 Task: Open a blank google sheet and write heading  Financial WizardAdd Categories in a column and its values below  'Income, Income, Income, Expenses, Expenses, Expenses, Expenses, Expenses, Savings, Savings, Investments, Investments, Debt, Debt & Debt. 'Add Descriptions in next column and its values below  Salary, Freelance Work, Rental Income, Housing, Transportation, Groceries, Utilities, Entertainment, Emergency Fund, Retirement, Stocks, Mutual Funds, Credit Card 1, Credit Card 2 & Student Loan. Add Amount in next column and its values below  $5,000, $1,200, $500, $1,200, $300, $400, $200, $150, $500, $1,000, $500, $300, $200, $100 & $300. Save page Data Analysis Template Workbook
Action: Mouse moved to (262, 124)
Screenshot: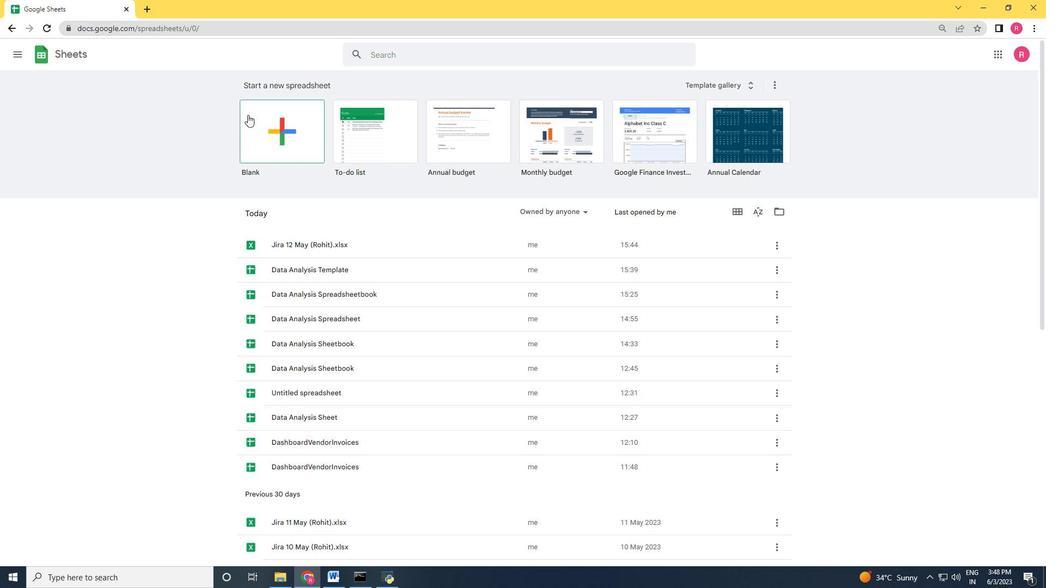 
Action: Mouse pressed left at (262, 124)
Screenshot: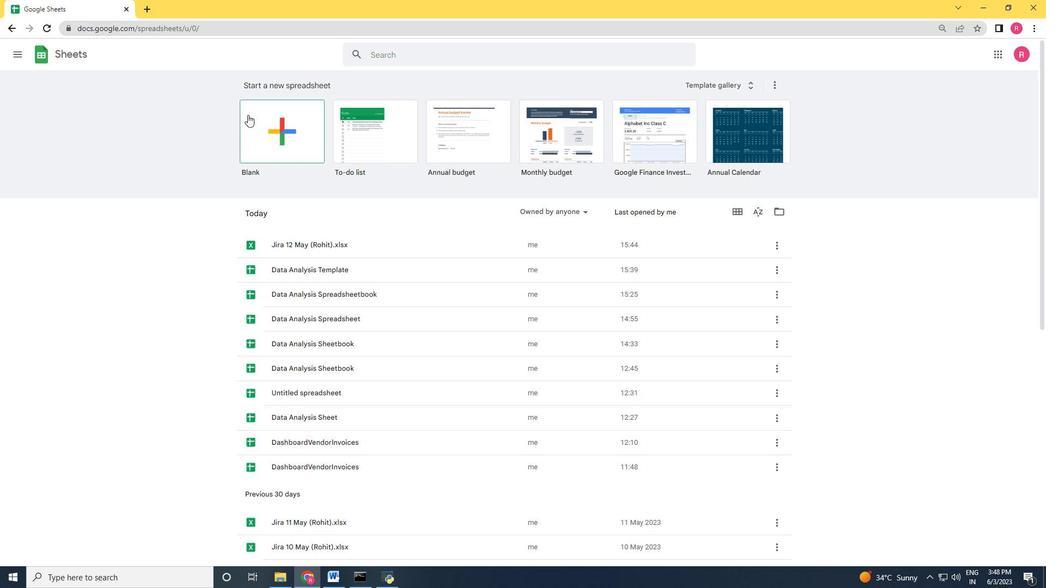 
Action: Mouse moved to (593, 234)
Screenshot: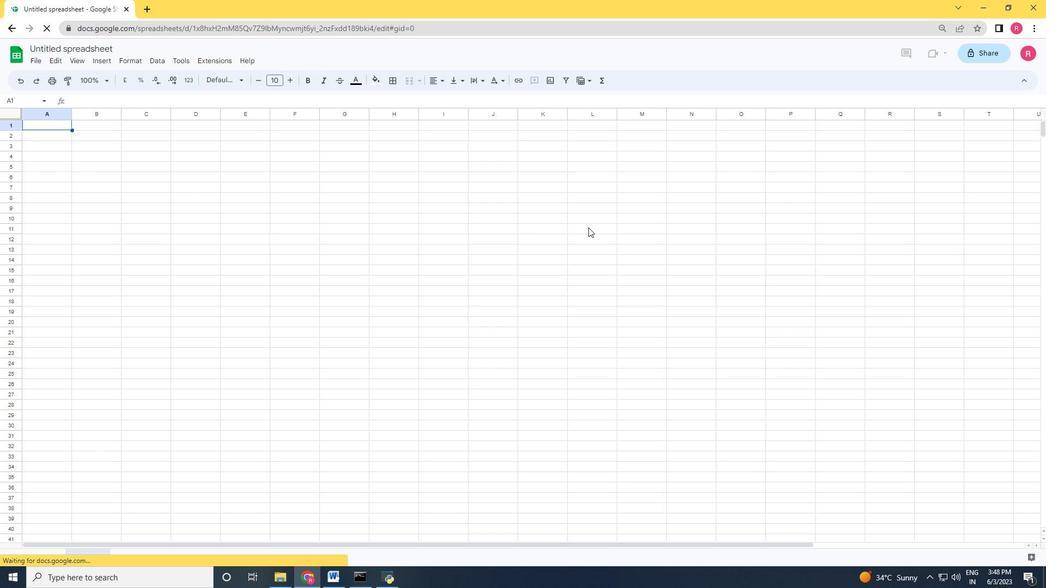 
Action: Key pressed <Key.shift><Key.shift><Key.shift><Key.shift><Key.shift><Key.shift><Key.shift><Key.shift><Key.shift><Key.shift><Key.shift><Key.shift><Key.shift><Key.shift><Key.shift><Key.shift><Key.shift><Key.shift>Financial<Key.space><Key.shift><Key.shift>Wizard<Key.enter>
Screenshot: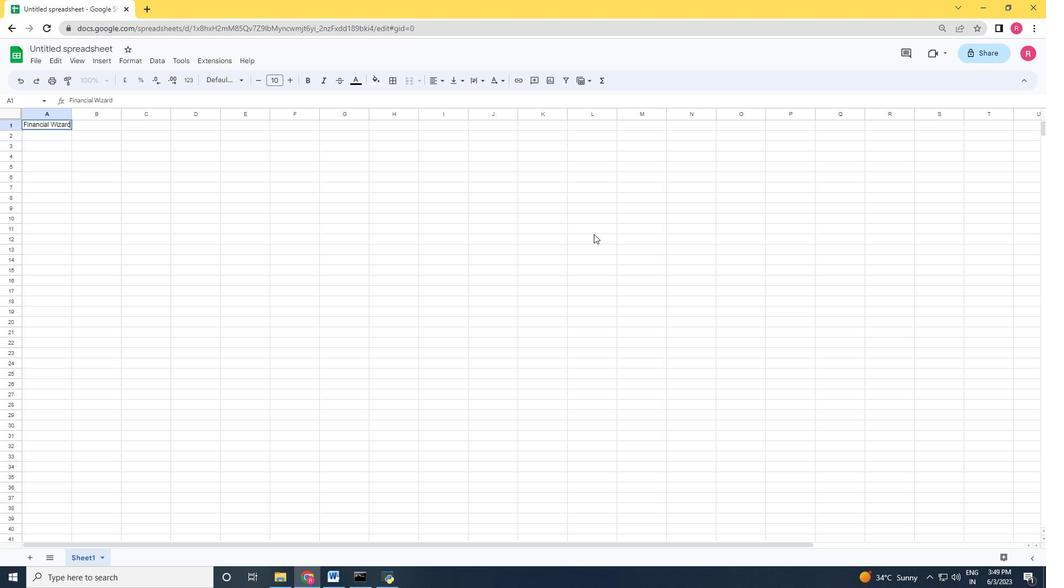 
Action: Mouse moved to (627, 239)
Screenshot: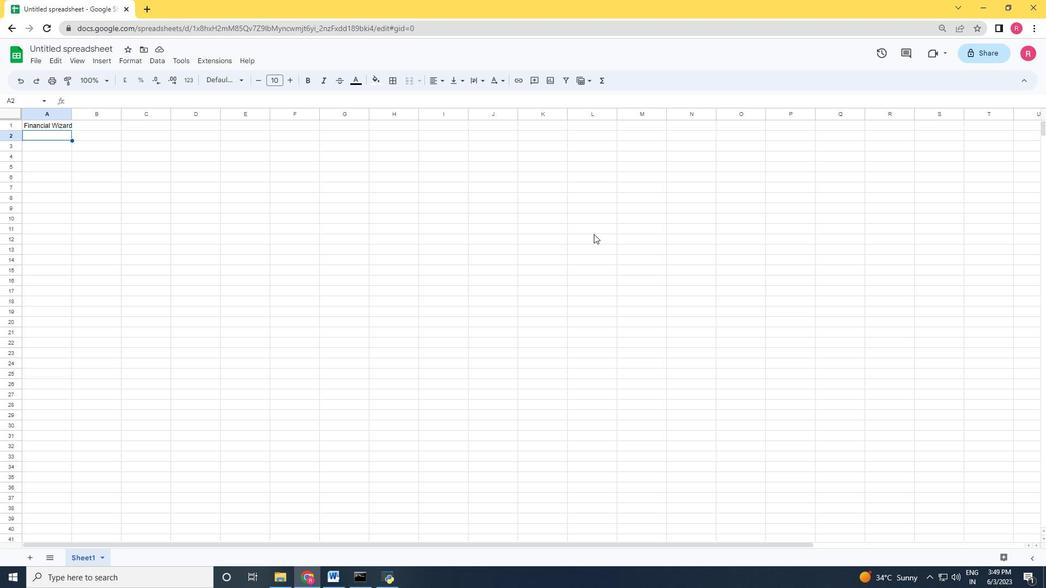 
Action: Key pressed <Key.shift>C
Screenshot: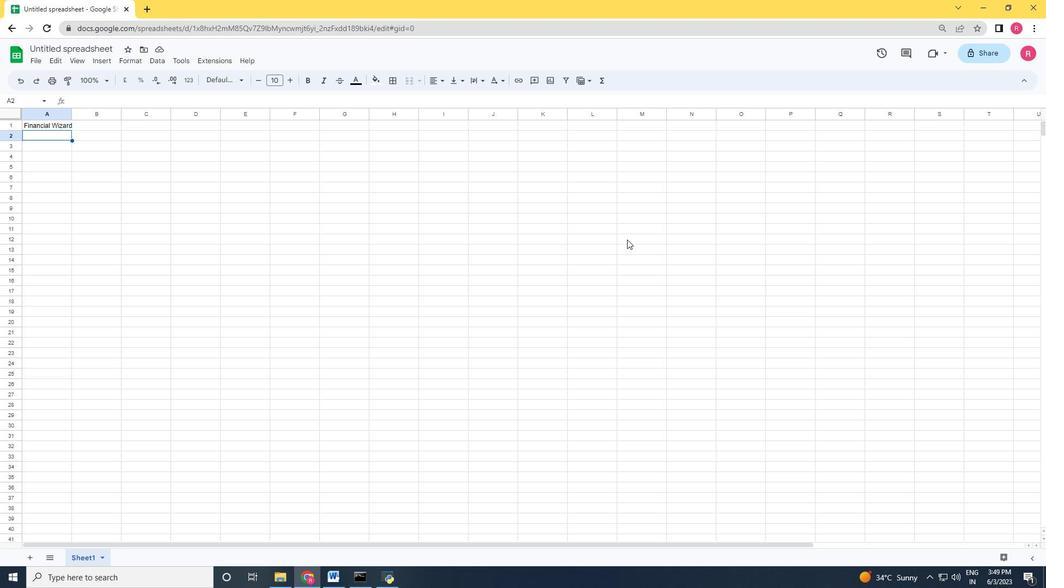 
Action: Mouse moved to (668, 224)
Screenshot: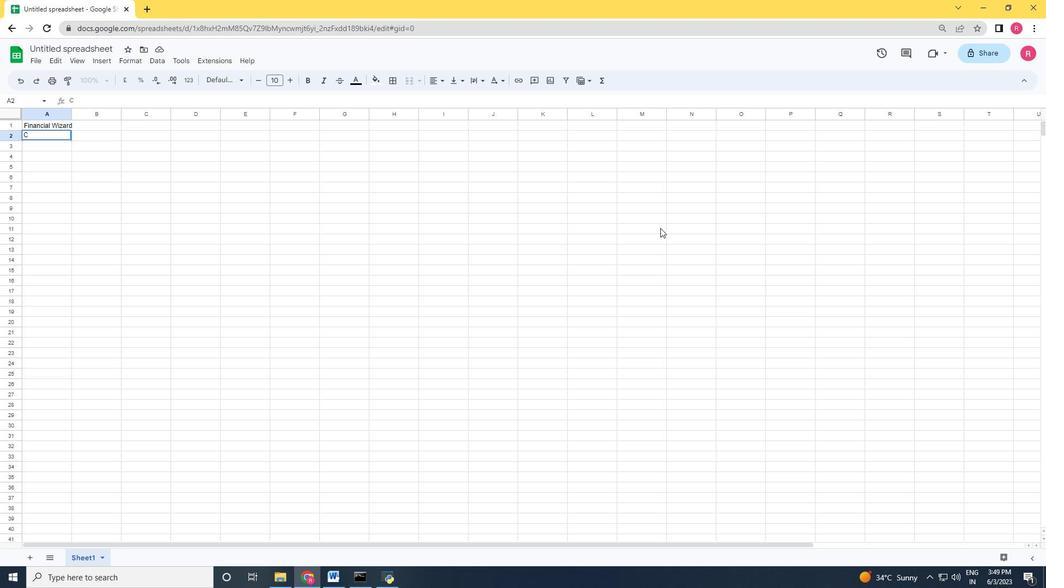 
Action: Key pressed ategories<Key.enter><Key.shift>Income\<Key.backspace><Key.enter>
Screenshot: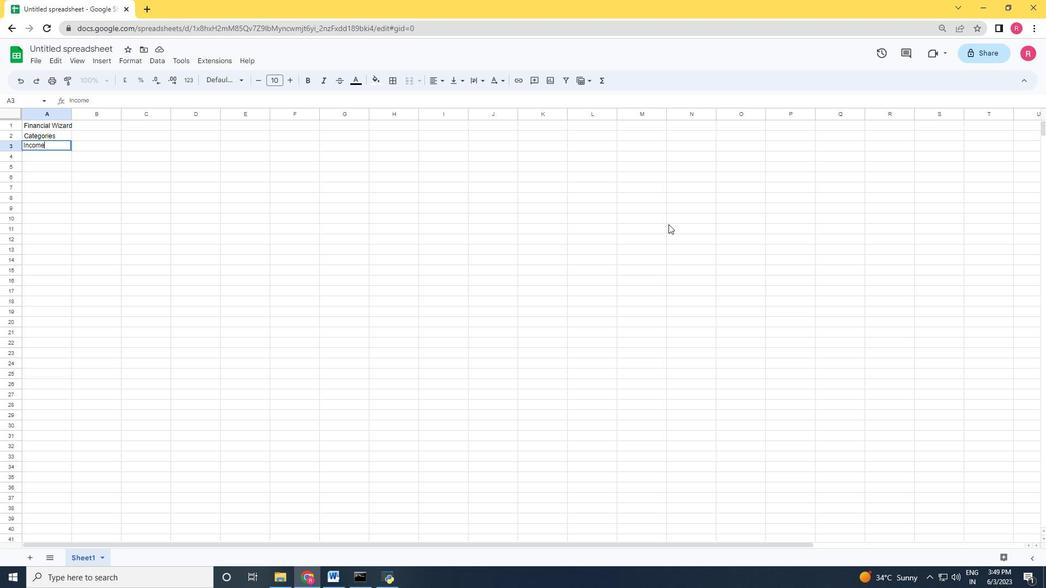 
Action: Mouse moved to (939, 553)
Screenshot: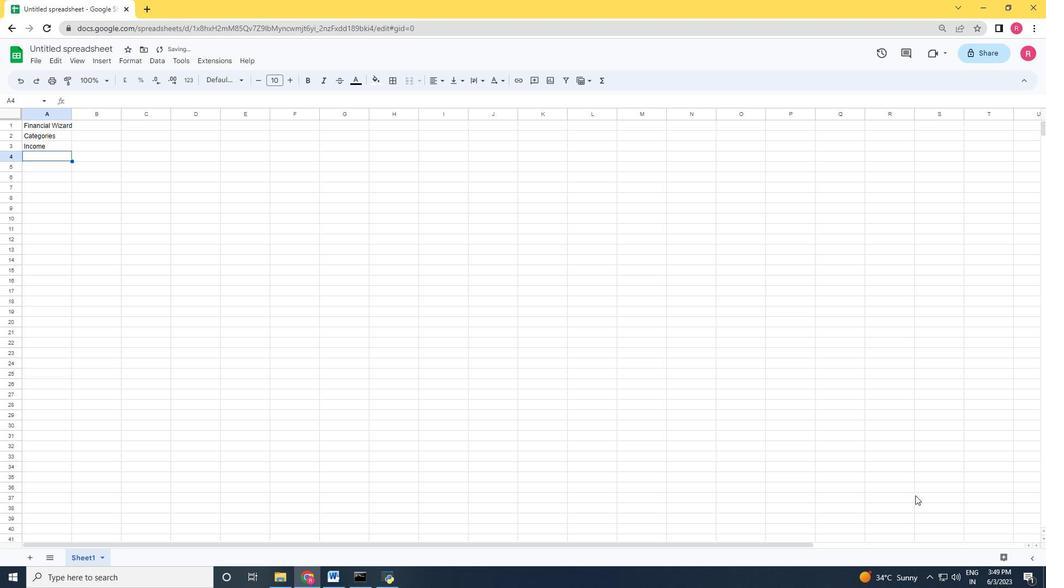 
Action: Key pressed <Key.shift><Key.shift><Key.shift><Key.shift><Key.shift><Key.shift><Key.shift><Key.shift><Key.shift><Key.shift>I<Key.enter><Key.shift><Key.shift><Key.shift><Key.shift><Key.shift><Key.shift><Key.shift><Key.shift><Key.shift><Key.shift><Key.shift><Key.shift><Key.shift><Key.shift><Key.shift><Key.shift><Key.shift><Key.shift><Key.shift><Key.shift><Key.shift><Key.shift><Key.shift><Key.shift><Key.shift><Key.shift><Key.shift><Key.shift><Key.shift><Key.shift><Key.shift><Key.shift><Key.shift><Key.shift><Key.shift><Key.shift><Key.shift><Key.shift><Key.shift><Key.shift><Key.shift><Key.shift><Key.shift><Key.shift><Key.shift><Key.shift><Key.shift><Key.shift><Key.shift><Key.shift><Key.shift><Key.shift><Key.shift><Key.shift><Key.shift><Key.shift><Key.shift><Key.shift><Key.shift><Key.shift><Key.shift><Key.shift><Key.shift><Key.shift><Key.shift><Key.shift><Key.shift><Key.shift><Key.shift><Key.shift><Key.shift><Key.shift><Key.shift><Key.shift><Key.shift><Key.shift><Key.shift><Key.shift><Key.shift><Key.shift><Key.shift><Key.shift><Key.shift><Key.shift><Key.shift><Key.shift><Key.shift><Key.shift><Key.shift><Key.shift><Key.shift><Key.shift><Key.shift><Key.shift><Key.shift><Key.shift><Key.shift><Key.shift><Key.shift><Key.shift><Key.shift><Key.shift><Key.shift><Key.shift><Key.shift><Key.shift><Key.shift><Key.shift><Key.shift><Key.shift><Key.shift><Key.shift><Key.shift>I<Key.enter><Key.shift>Expenses<Key.enter><Key.shift><Key.shift>Ex<Key.enter><Key.shift><Key.shift><Key.shift><Key.shift>Expe<Key.enter><Key.shift><Key.shift>Exp<Key.enter><Key.shift><Key.shift><Key.shift><Key.shift><Key.shift>Ex<Key.enter>
Screenshot: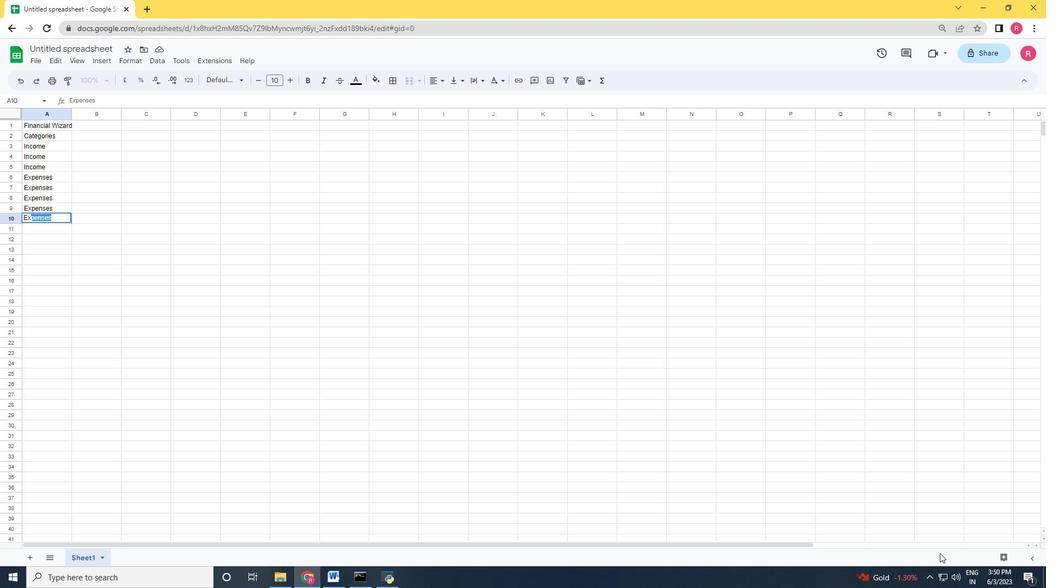 
Action: Mouse moved to (991, 308)
Screenshot: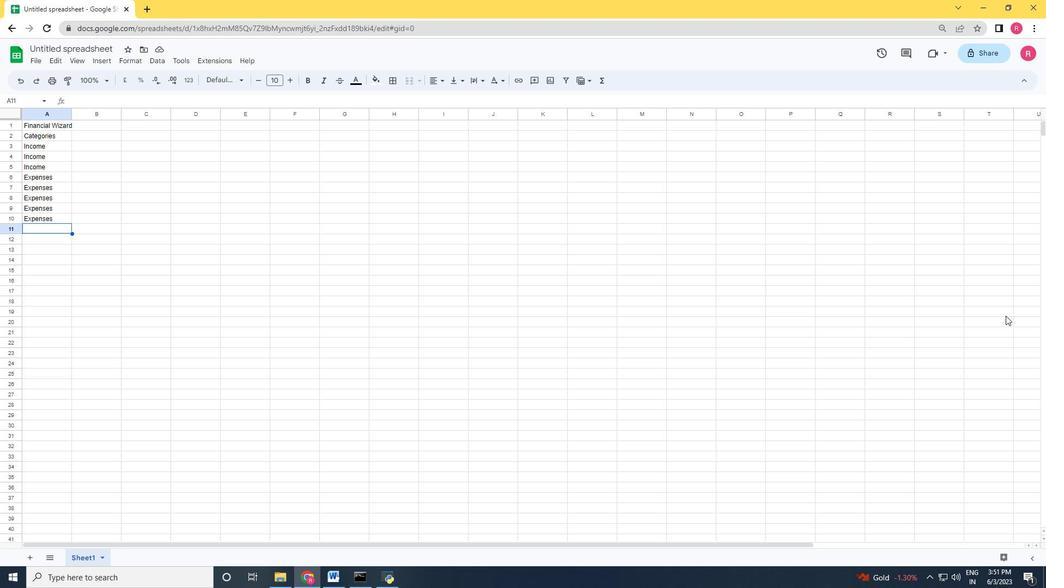 
Action: Key pressed <Key.shift>Savings<Key.enter><Key.shift>Savings<Key.enter><Key.shift>Investments<Key.enter><Key.shift><Key.shift><Key.shift><Key.shift><Key.shift><Key.shift><Key.shift>Investments<Key.enter><Key.enter><Key.enter><Key.up><Key.shift><Key.shift><Key.shift><Key.shift><Key.shift>Debt<Key.enter><Key.shift><Key.shift><Key.shift><Key.shift><Key.shift><Key.shift><Key.shift><Key.shift><Key.shift><Key.shift><Key.shift><Key.shift><Key.shift><Key.shift><Key.shift><Key.shift><Key.shift><Key.shift><Key.shift><Key.shift><Key.shift><Key.shift><Key.shift><Key.shift><Key.shift><Key.shift><Key.shift><Key.shift><Key.shift><Key.shift><Key.shift><Key.shift><Key.shift><Key.shift><Key.shift><Key.shift><Key.shift><Key.shift><Key.shift><Key.shift><Key.shift><Key.shift><Key.shift><Key.shift><Key.shift><Key.shift><Key.shift><Key.shift><Key.shift>Debt<Key.enter><Key.shift>Debt<Key.enter>
Screenshot: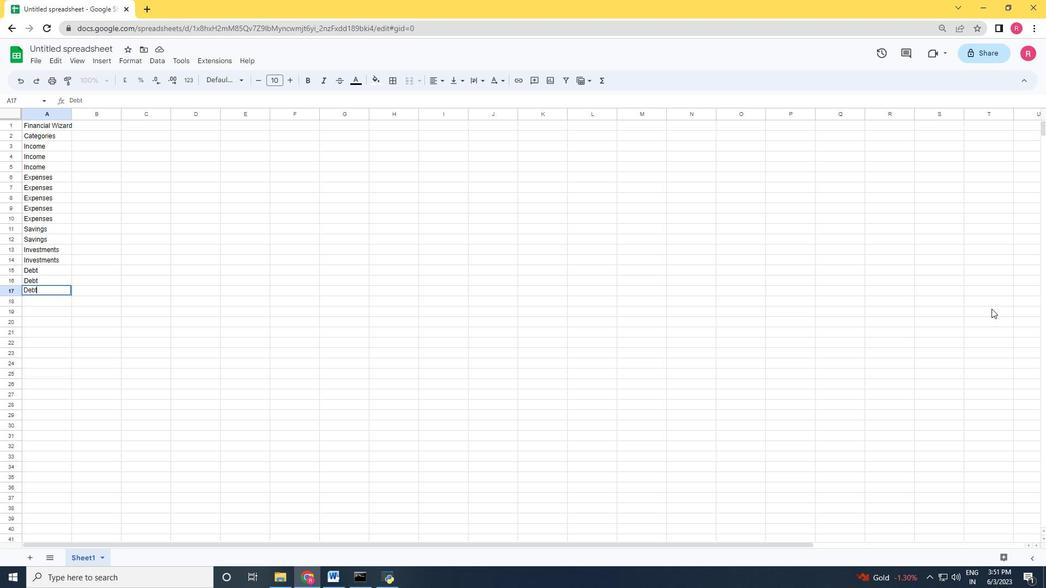 
Action: Mouse moved to (113, 134)
Screenshot: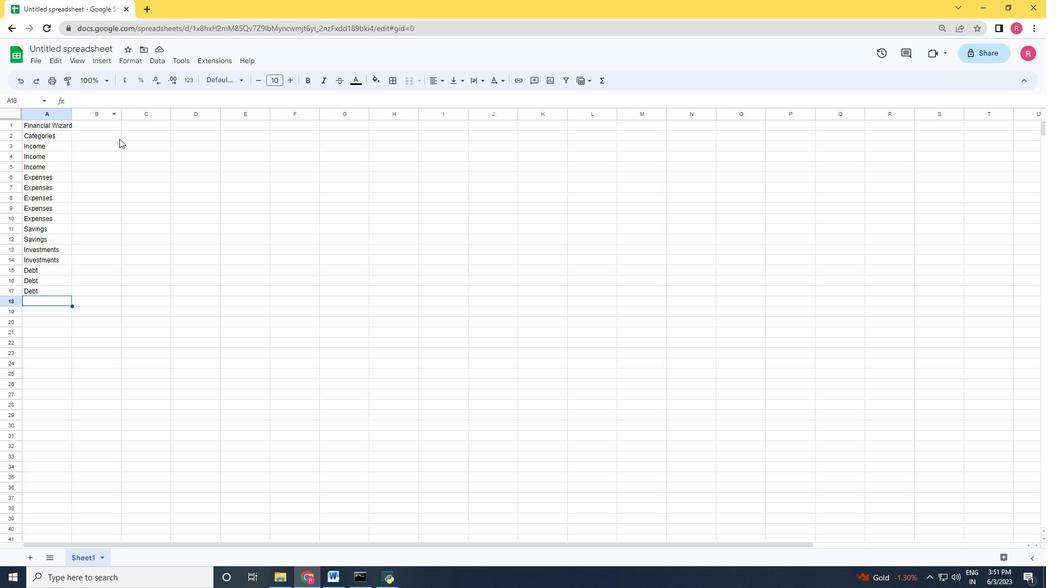 
Action: Mouse pressed left at (113, 134)
Screenshot: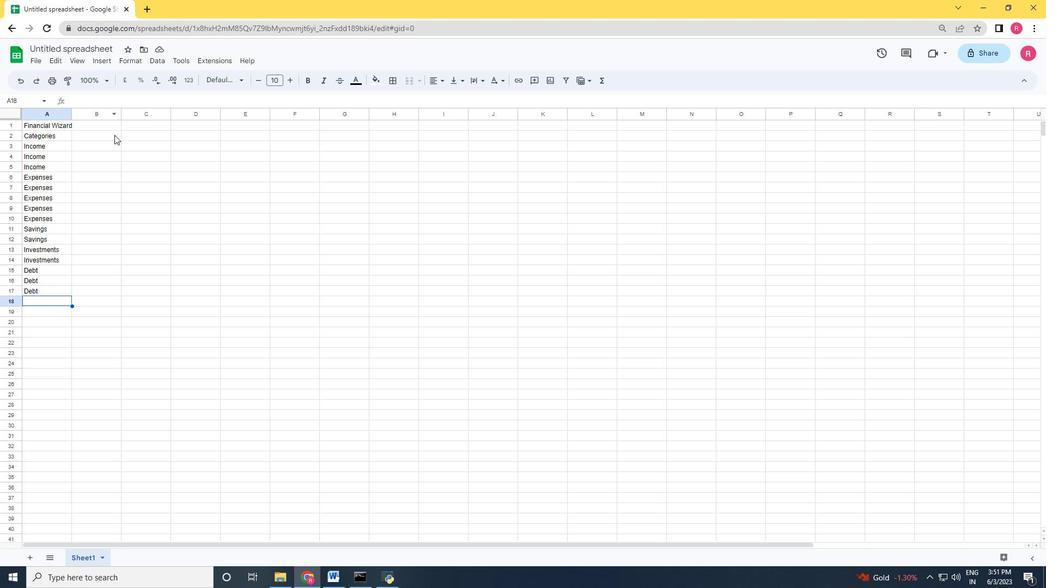 
Action: Mouse moved to (668, 146)
Screenshot: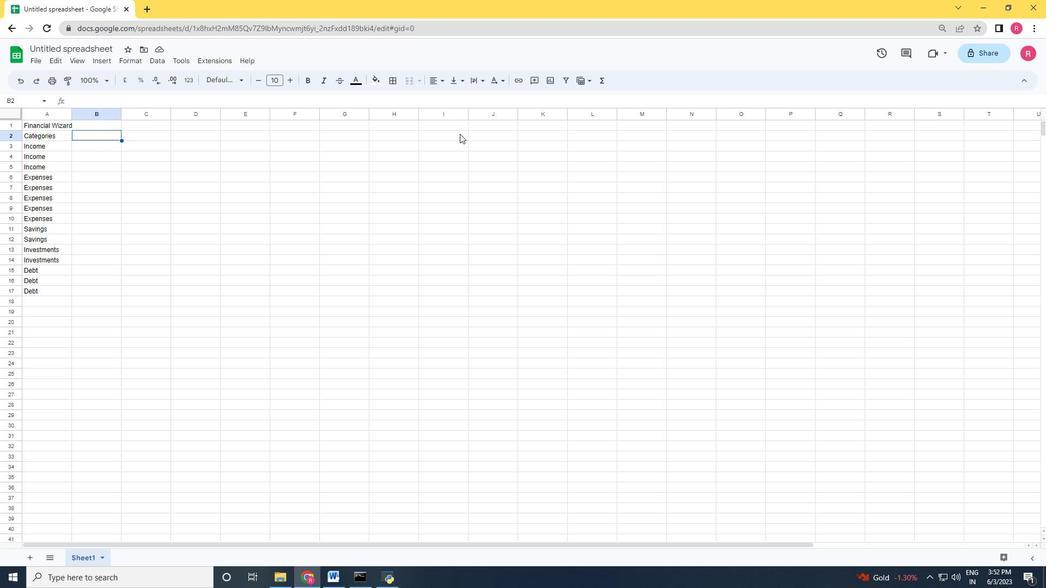 
Action: Key pressed g
Screenshot: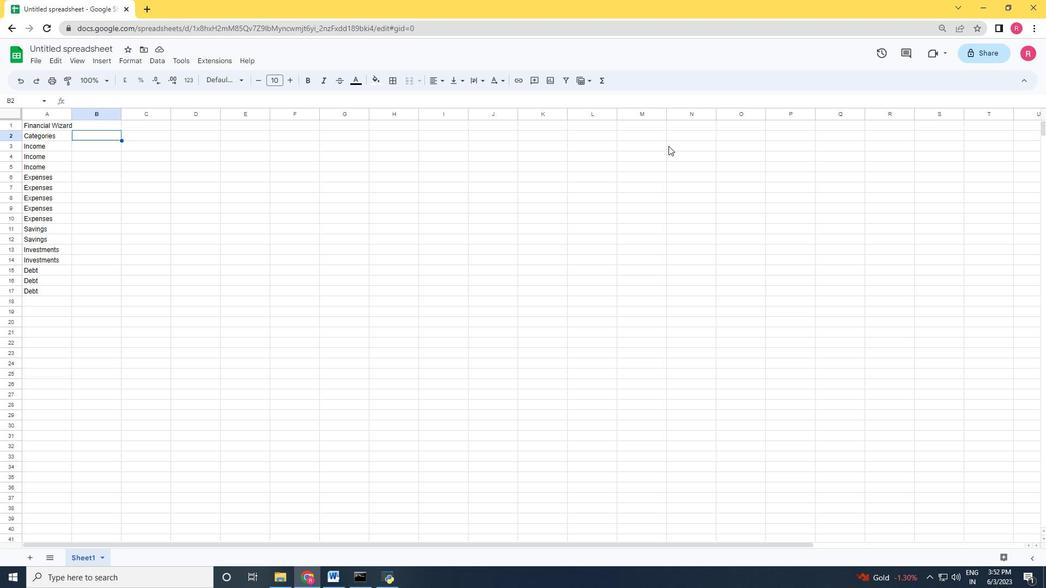 
Action: Mouse moved to (668, 146)
Screenshot: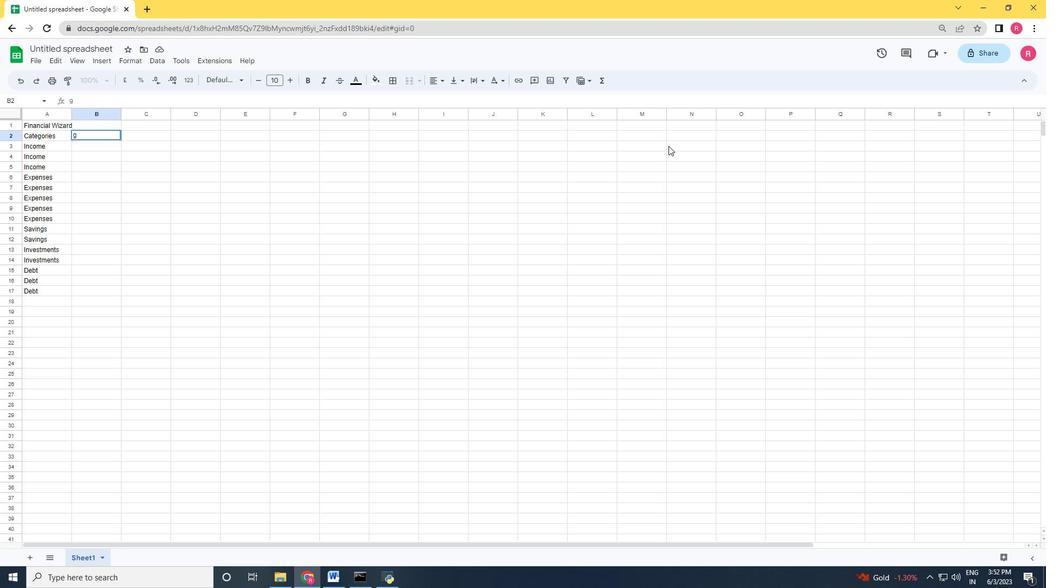 
Action: Key pressed <Key.backspace><Key.shift>Descriptions<Key.enter>
Screenshot: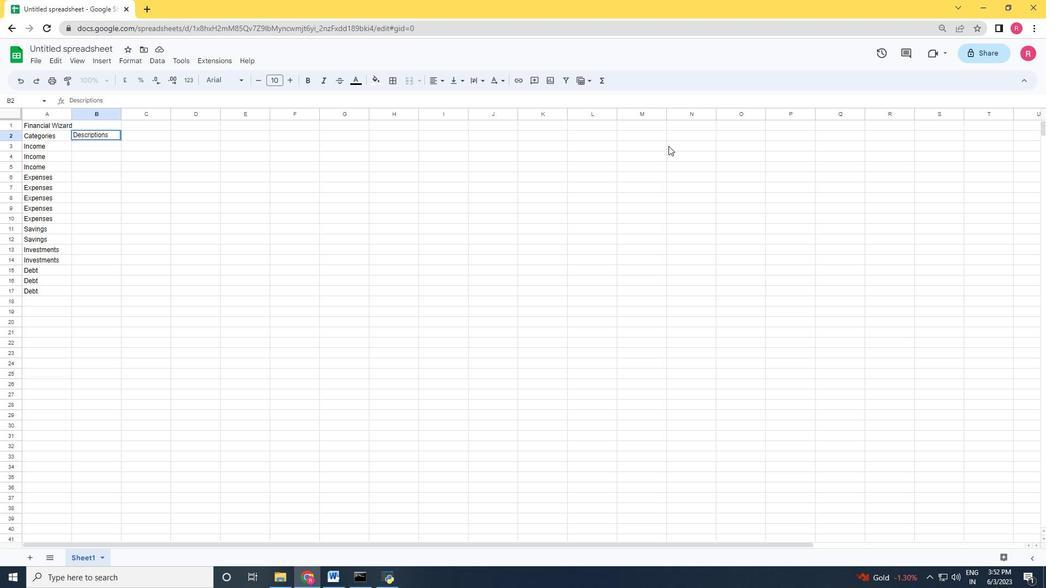 
Action: Mouse moved to (760, 131)
Screenshot: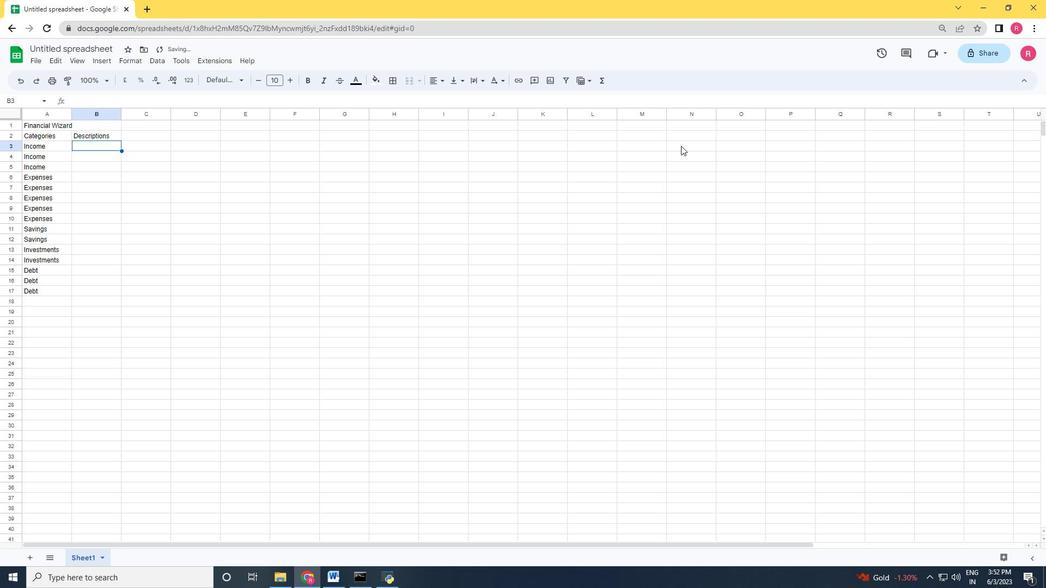 
Action: Key pressed <Key.shift>Salary<Key.enter><Key.shift>Freelance<Key.space><Key.shift>Work<Key.enter><Key.shift>Rental<Key.space><Key.shift_r>Income<Key.enter><Key.shift_r>HN<Key.backspace>ousing<Key.enter><Key.shift>Transportation<Key.space><Key.enter><Key.shift><Key.shift><Key.shift><Key.shift><Key.shift><Key.shift>Groceries<Key.enter><Key.shift_r><Key.shift_r><Key.shift_r><Key.shift_r><Key.shift_r>Utilities<Key.enter><Key.shift>Entertainment<Key.enter><Key.shift>Emergency<Key.space><Key.shift><Key.shift><Key.shift>Fung<Key.backspace><Key.backspace>nd<Key.enter><Key.shift><Key.shift><Key.shift><Key.shift><Key.shift><Key.shift><Key.shift><Key.shift><Key.shift><Key.shift><Key.shift><Key.shift><Key.shift><Key.shift><Key.shift><Key.shift><Key.shift><Key.shift><Key.shift><Key.shift><Key.shift><Key.shift>Retirements<Key.enter><Key.shift>Stocks<Key.enter><Key.shift_r>Mutual<Key.space><Key.shift>Founds<Key.enter><Key.shift><Key.shift><Key.shift><Key.shift><Key.shift><Key.shift><Key.shift><Key.shift><Key.shift><Key.shift>Cri<Key.backspace>edit<Key.space><Key.space><Key.shift>Card2<Key.backspace><Key.space>2<Key.enter><Key.shift>Student<Key.enter><Key.shift_r>Loan
Screenshot: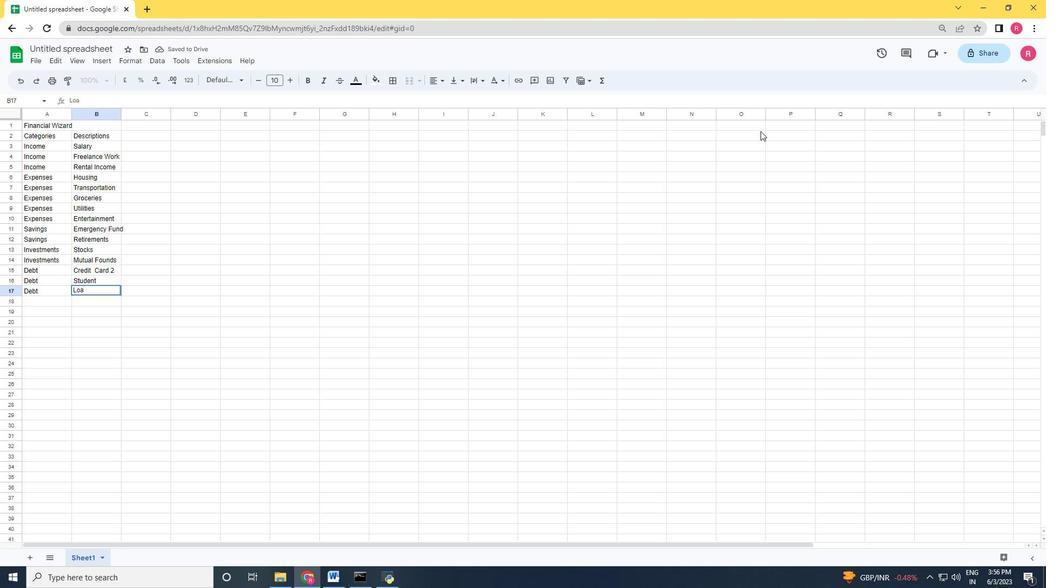 
Action: Mouse moved to (134, 132)
Screenshot: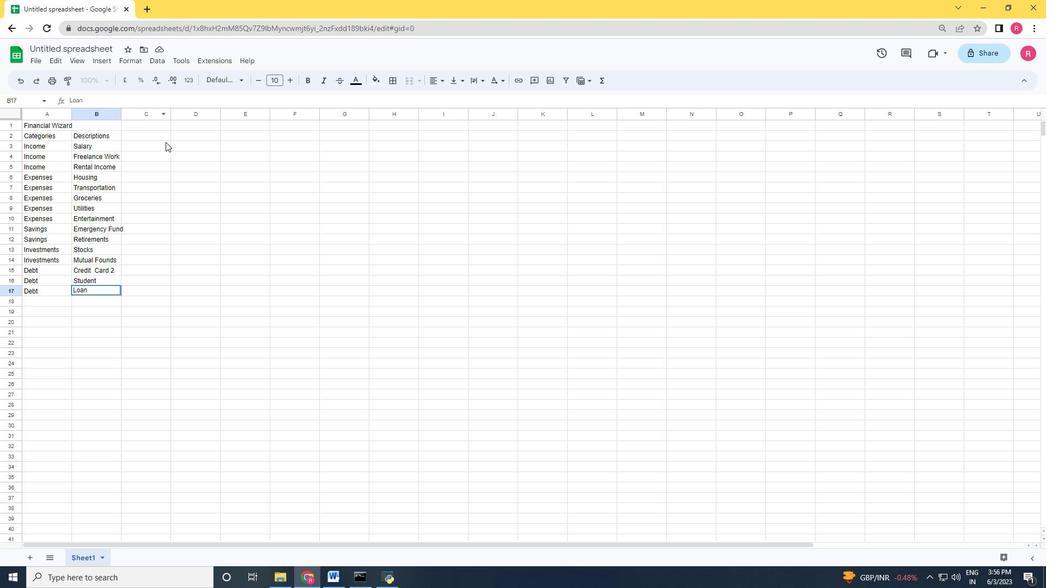 
Action: Mouse pressed left at (134, 132)
Screenshot: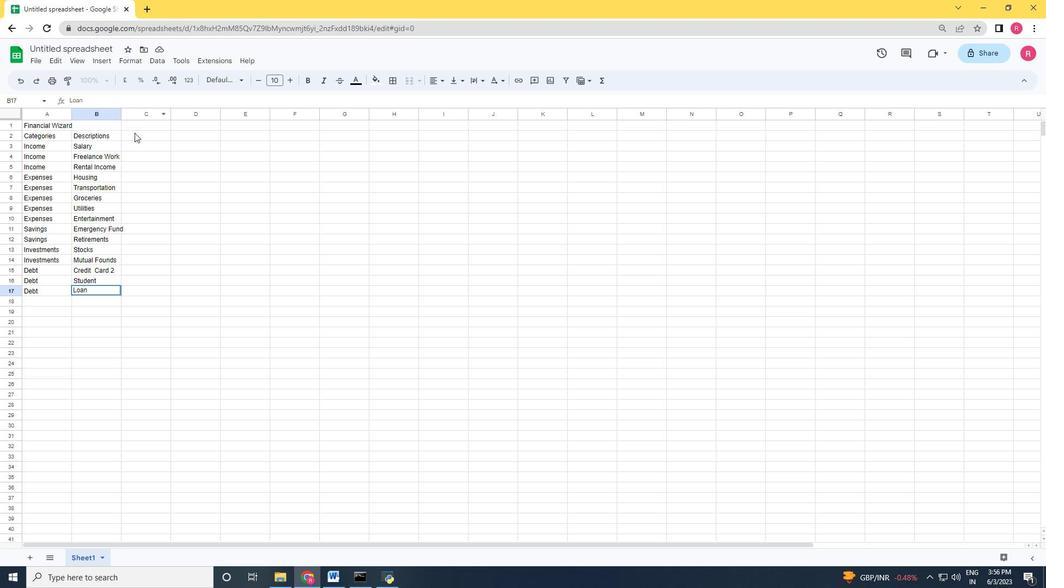 
Action: Mouse moved to (217, 133)
Screenshot: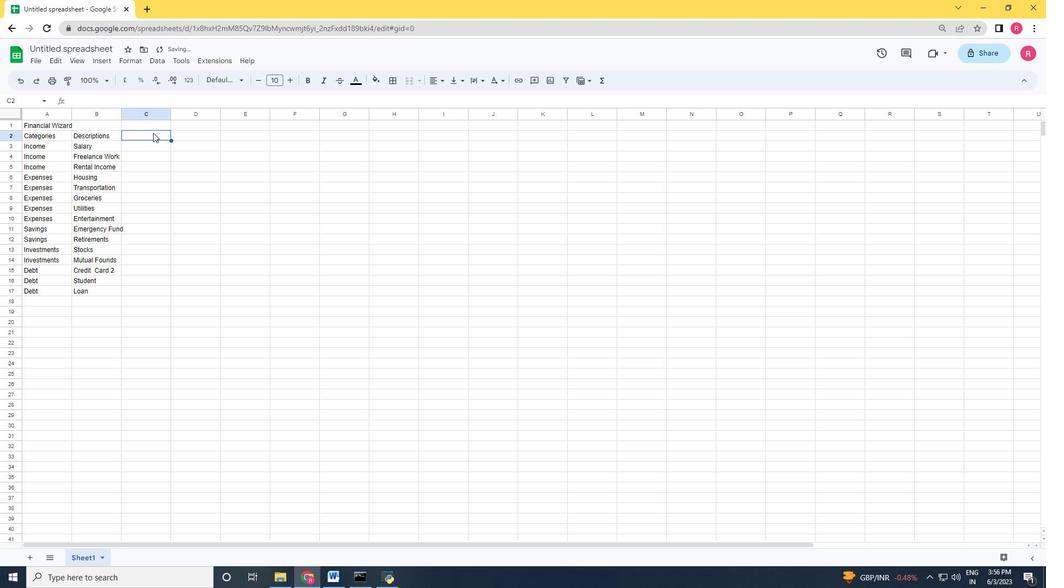 
Action: Key pressed <Key.shift>Amount<Key.enter><Key.shift><Key.shift><Key.shift><Key.shift><Key.shift><Key.shift><Key.shift><Key.shift><Key.shift><Key.shift><Key.shift><Key.shift><Key.shift><Key.shift><Key.shift><Key.shift><Key.shift><Key.shift><Key.shift><Key.shift><Key.shift><Key.shift><Key.shift><Key.shift><Key.shift><Key.shift><Key.shift><Key.shift><Key.shift><Key.shift><Key.shift><Key.shift><Key.shift><Key.shift><Key.shift><Key.shift><Key.shift><Key.shift><Key.shift><Key.shift><Key.shift><Key.shift><Key.shift><Key.shift><Key.shift><Key.shift><Key.shift><Key.shift><Key.shift><Key.shift><Key.shift><Key.shift><Key.shift><Key.shift><Key.shift><Key.shift><Key.shift><Key.shift><Key.shift><Key.shift><Key.shift><Key.shift><Key.shift><Key.shift><Key.shift><Key.shift>$5000<Key.enter><Key.shift>$1200<Key.enter><Key.shift><Key.shift><Key.shift><Key.shift><Key.shift><Key.shift><Key.shift><Key.shift><Key.shift><Key.shift><Key.shift><Key.shift><Key.shift><Key.shift><Key.shift><Key.shift><Key.shift><Key.shift><Key.shift><Key.shift><Key.shift><Key.shift><Key.shift><Key.shift><Key.shift><Key.shift><Key.shift><Key.shift><Key.shift><Key.shift><Key.shift><Key.shift><Key.shift><Key.shift><Key.shift><Key.shift><Key.shift><Key.shift><Key.shift><Key.shift><Key.shift><Key.shift><Key.shift><Key.shift><Key.shift><Key.shift><Key.shift><Key.shift><Key.shift><Key.shift><Key.shift><Key.shift><Key.shift><Key.shift><Key.shift><Key.shift><Key.shift><Key.shift><Key.shift><Key.shift><Key.shift><Key.shift><Key.shift><Key.shift><Key.shift><Key.shift><Key.shift><Key.shift><Key.shift><Key.shift><Key.shift><Key.shift><Key.shift><Key.shift>$500<Key.space><Key.enter><Key.shift><Key.shift><Key.shift><Key.shift><Key.shift><Key.shift><Key.shift><Key.shift><Key.shift><Key.shift><Key.shift><Key.shift><Key.shift><Key.shift><Key.shift><Key.shift><Key.shift><Key.shift><Key.shift><Key.shift><Key.shift><Key.shift><Key.shift><Key.shift><Key.shift><Key.shift><Key.shift><Key.shift><Key.shift><Key.shift><Key.shift><Key.shift><Key.shift><Key.shift><Key.shift>$1200<Key.enter><Key.shift><Key.shift><Key.shift><Key.shift><Key.shift><Key.shift><Key.shift><Key.shift><Key.shift><Key.shift><Key.shift><Key.shift><Key.shift><Key.shift><Key.shift><Key.shift><Key.shift><Key.shift><Key.shift><Key.shift><Key.shift><Key.shift><Key.shift><Key.shift><Key.shift><Key.shift><Key.shift><Key.shift><Key.shift><Key.shift>$300<Key.enter><Key.shift><Key.shift>$400<Key.enter><Key.shift><Key.shift><Key.shift><Key.shift>$200<Key.enter><Key.shift><Key.shift><Key.shift><Key.shift><Key.shift><Key.shift><Key.shift><Key.shift><Key.shift><Key.shift><Key.shift><Key.shift><Key.shift><Key.shift><Key.shift><Key.shift><Key.shift><Key.shift><Key.shift><Key.shift><Key.shift><Key.shift><Key.shift><Key.shift><Key.shift><Key.shift>$
Screenshot: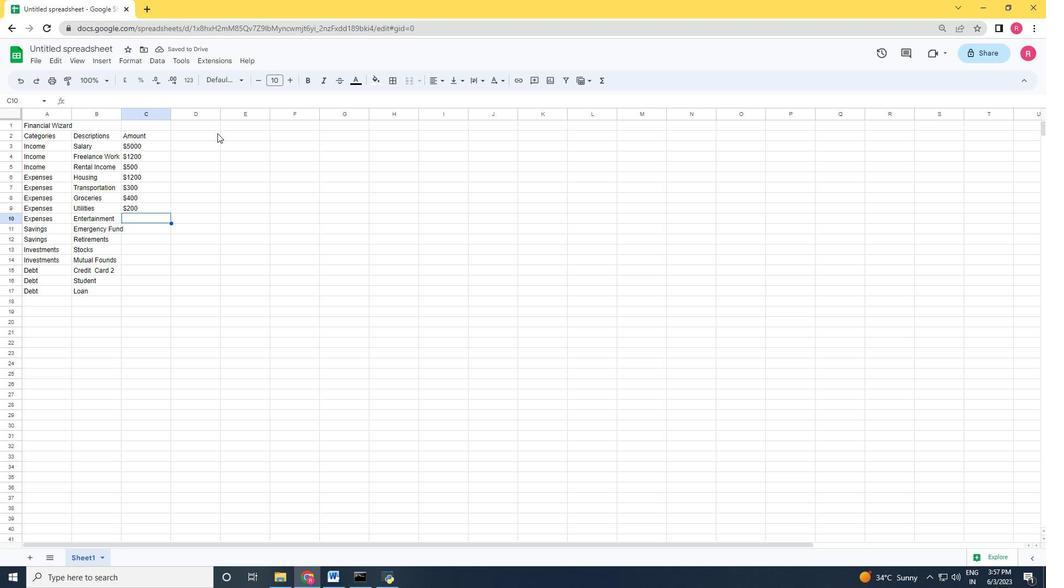 
Action: Mouse moved to (241, 131)
Screenshot: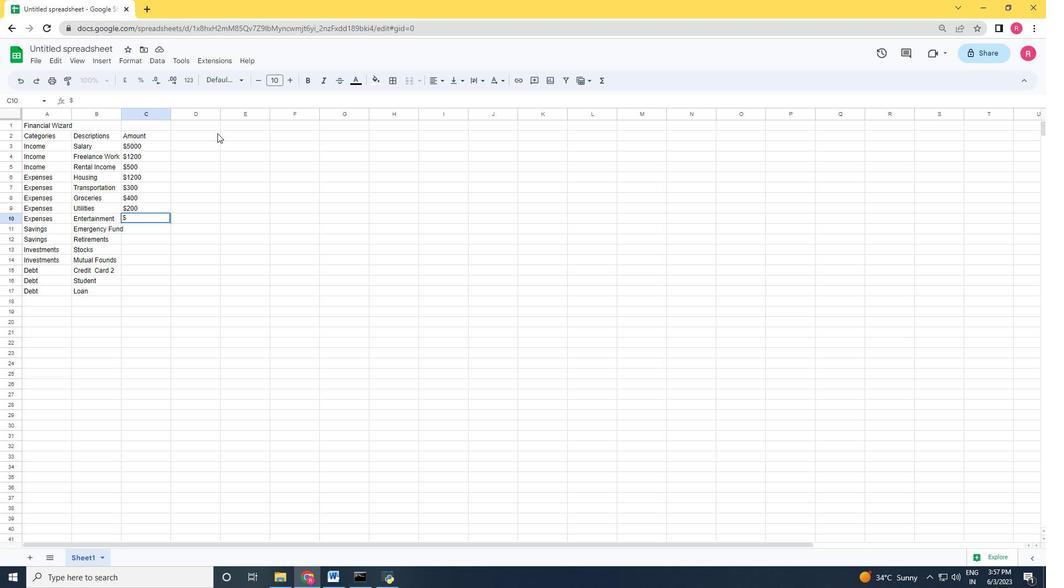 
Action: Key pressed 1500<Key.backspace><Key.enter><Key.shift><Key.shift><Key.shift><Key.shift><Key.shift><Key.shift><Key.shift><Key.shift><Key.shift><Key.shift><Key.shift><Key.shift><Key.shift>$500<Key.enter><Key.shift><Key.shift><Key.shift><Key.shift><Key.shift><Key.shift>$1000<Key.enter><Key.shift>$
Screenshot: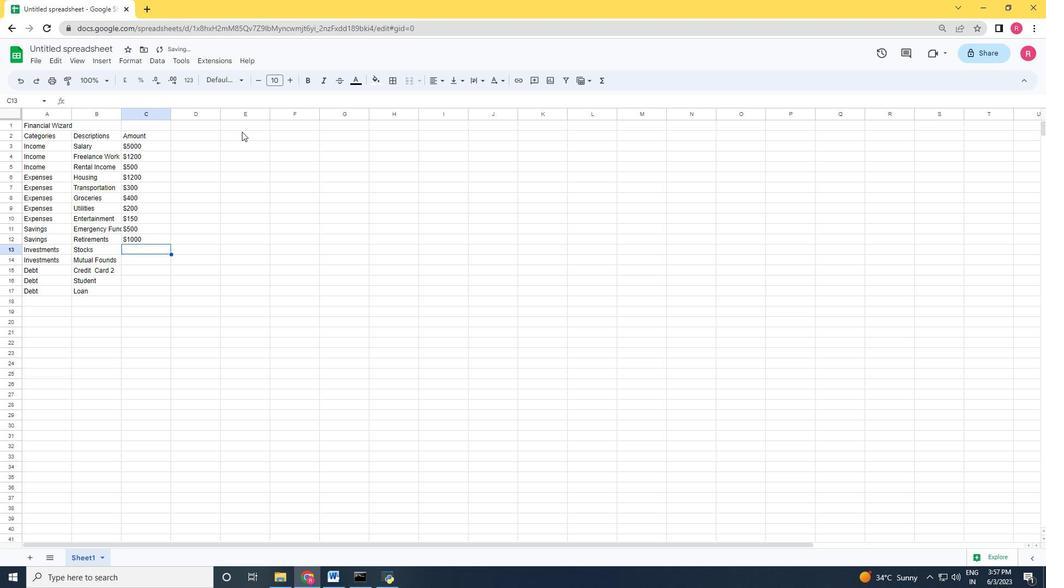 
Action: Mouse moved to (271, 128)
Screenshot: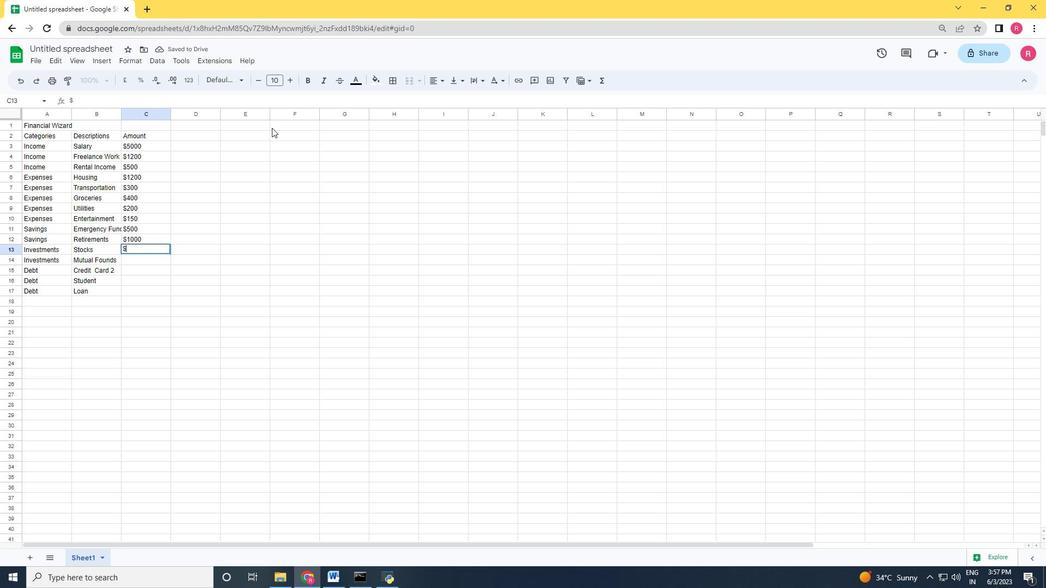 
Action: Key pressed 500<Key.enter><Key.shift>$
Screenshot: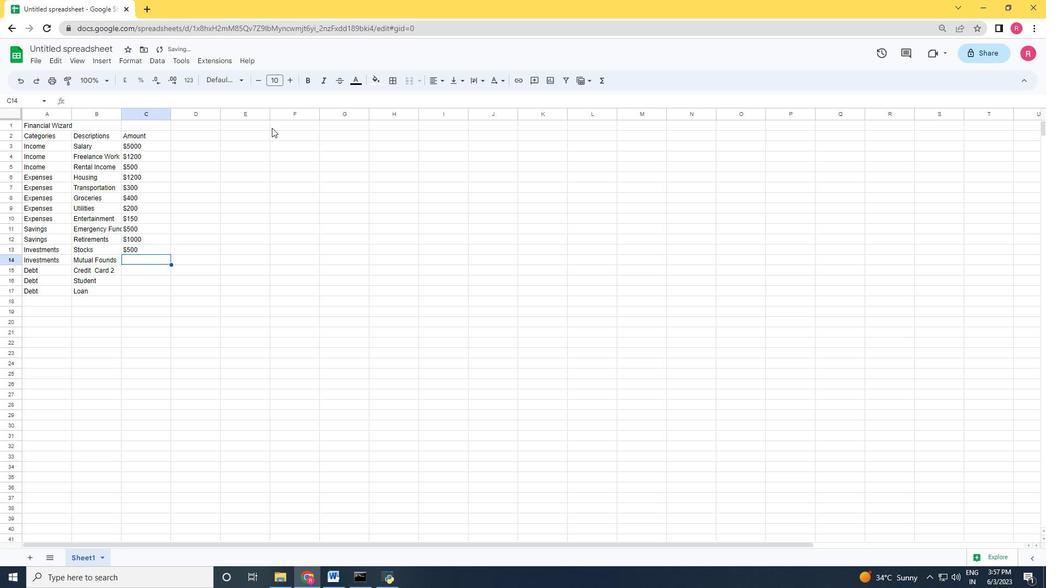 
Action: Mouse moved to (302, 134)
Screenshot: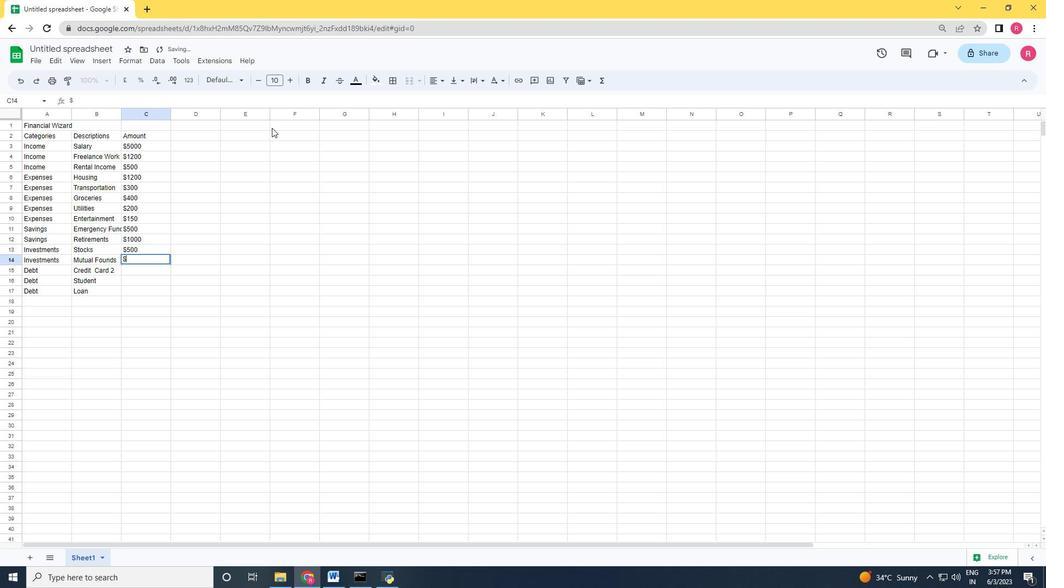 
Action: Key pressed 300<Key.enter><Key.shift><Key.shift><Key.shift><Key.shift><Key.shift><Key.shift><Key.shift><Key.shift><Key.shift><Key.shift><Key.shift><Key.shift><Key.shift><Key.shift><Key.shift><Key.shift><Key.shift><Key.shift><Key.shift><Key.shift><Key.shift>$200<Key.enter><Key.shift>$100<Key.space><Key.enter><Key.shift><Key.shift><Key.shift><Key.shift>$300
Screenshot: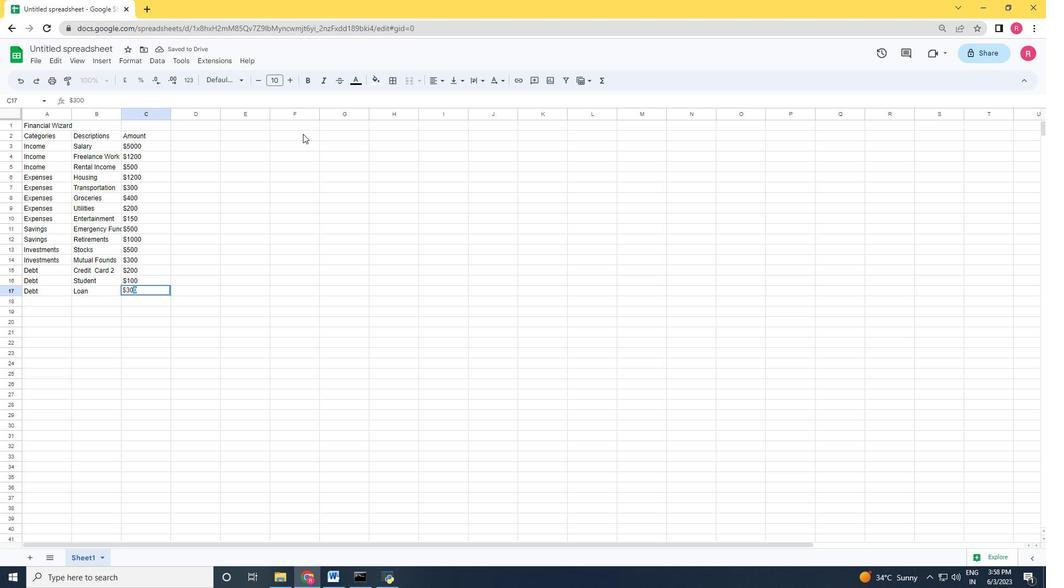 
Action: Mouse moved to (120, 116)
Screenshot: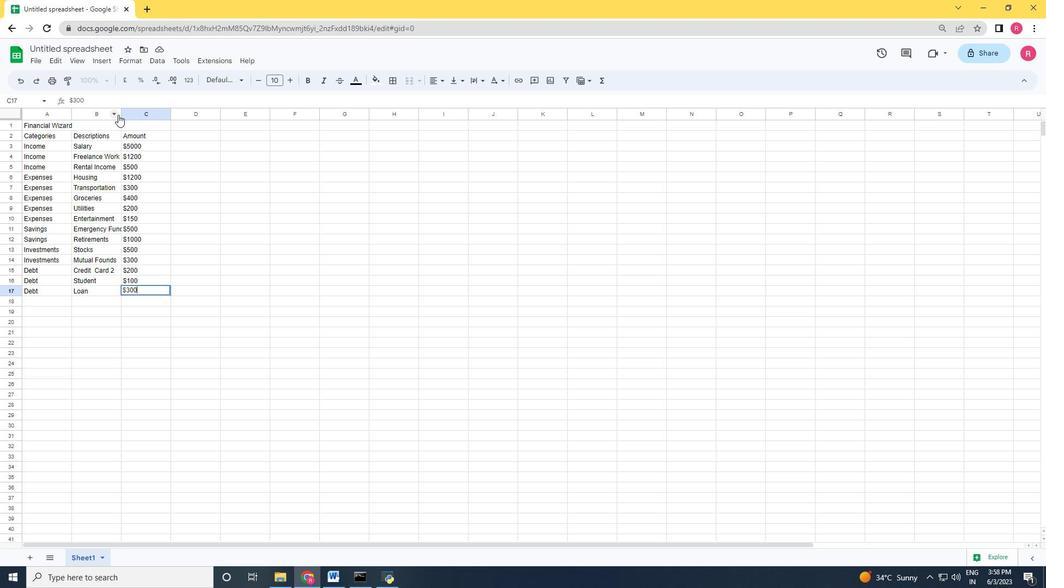 
Action: Mouse pressed left at (120, 116)
Screenshot: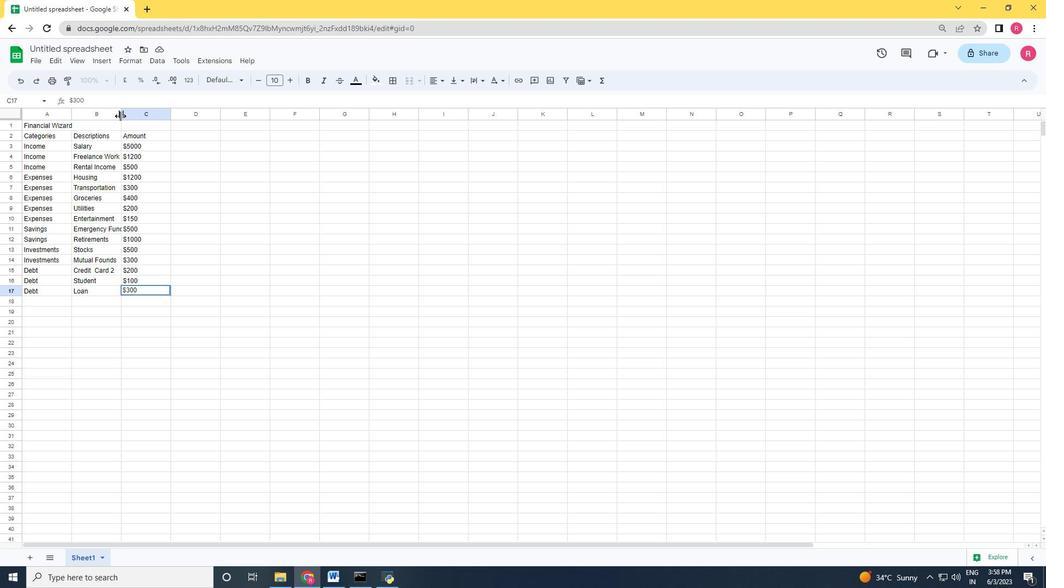 
Action: Mouse moved to (87, 113)
Screenshot: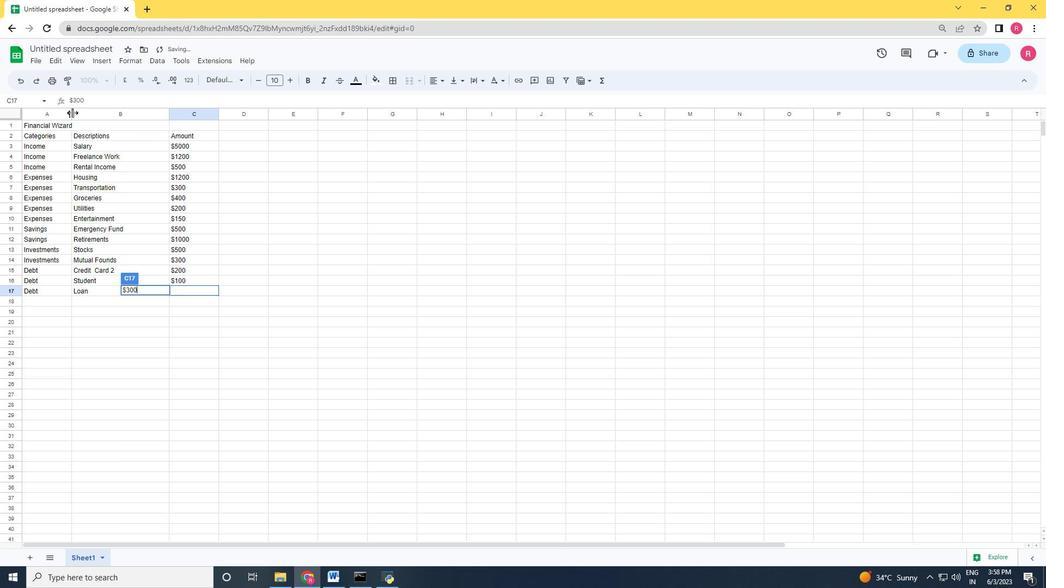 
Action: Mouse pressed left at (73, 111)
Screenshot: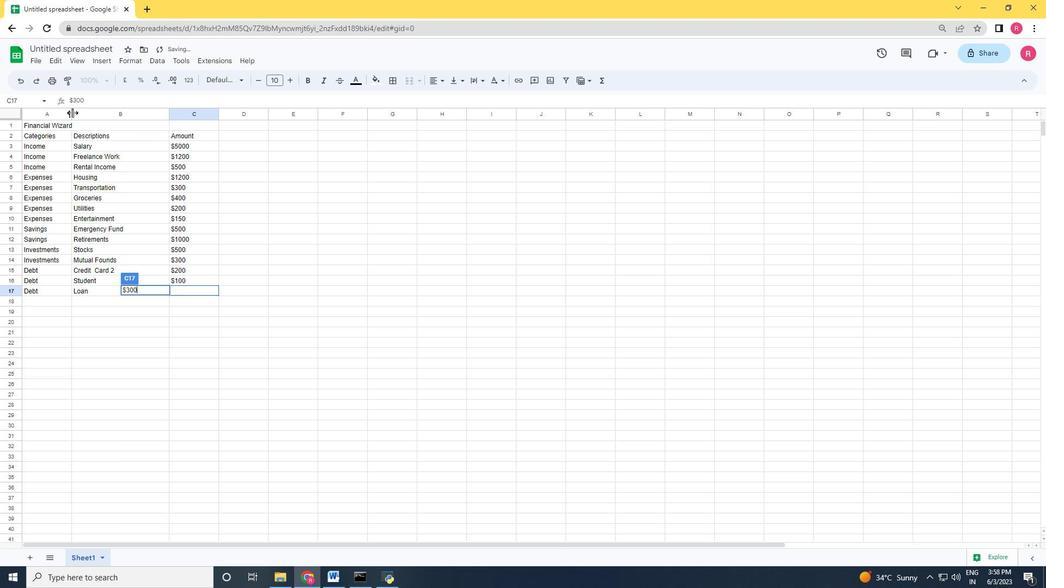 
Action: Mouse moved to (252, 112)
Screenshot: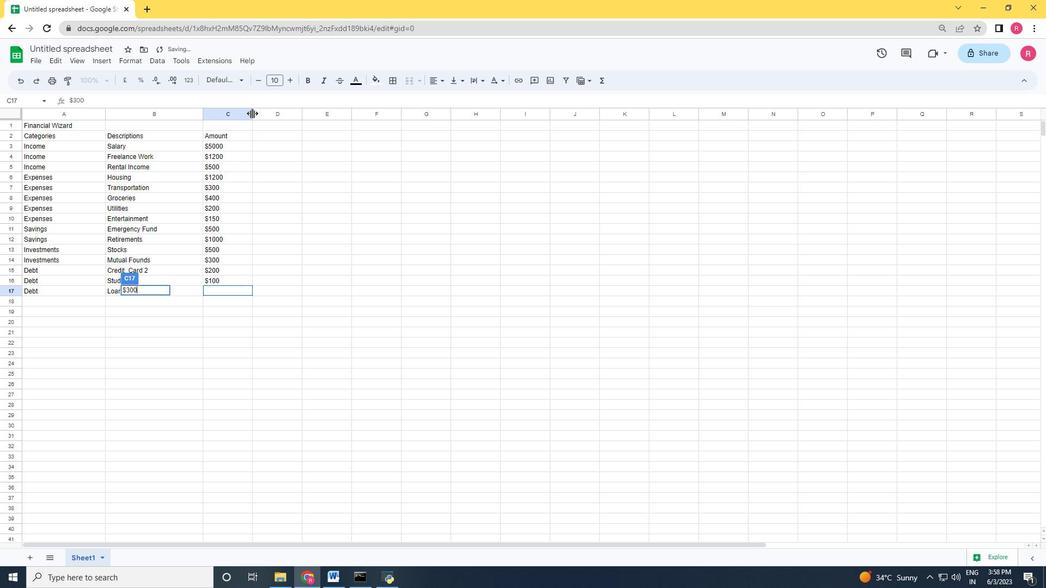 
Action: Mouse pressed left at (252, 112)
Screenshot: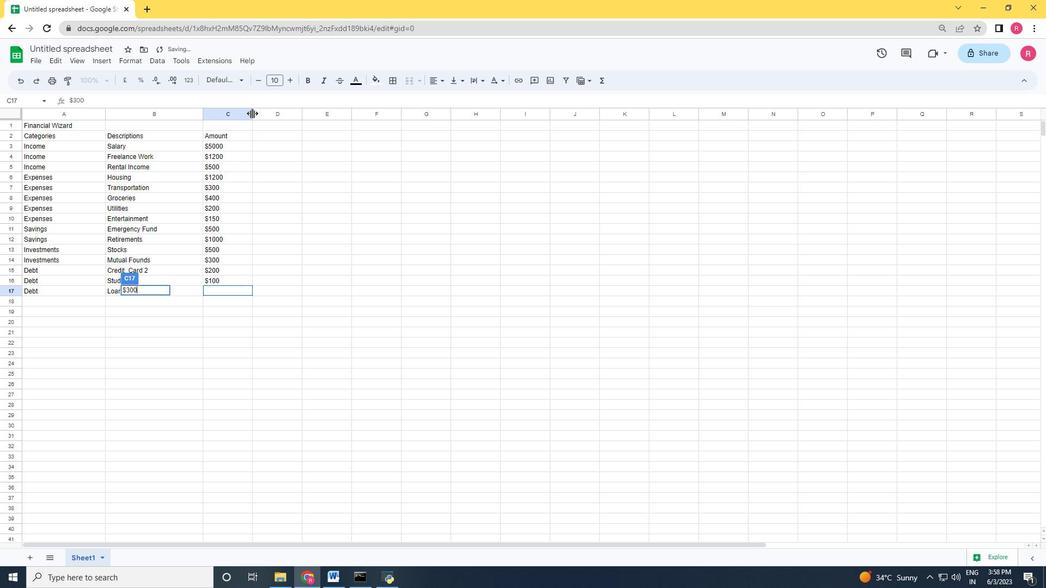 
Action: Mouse moved to (100, 41)
Screenshot: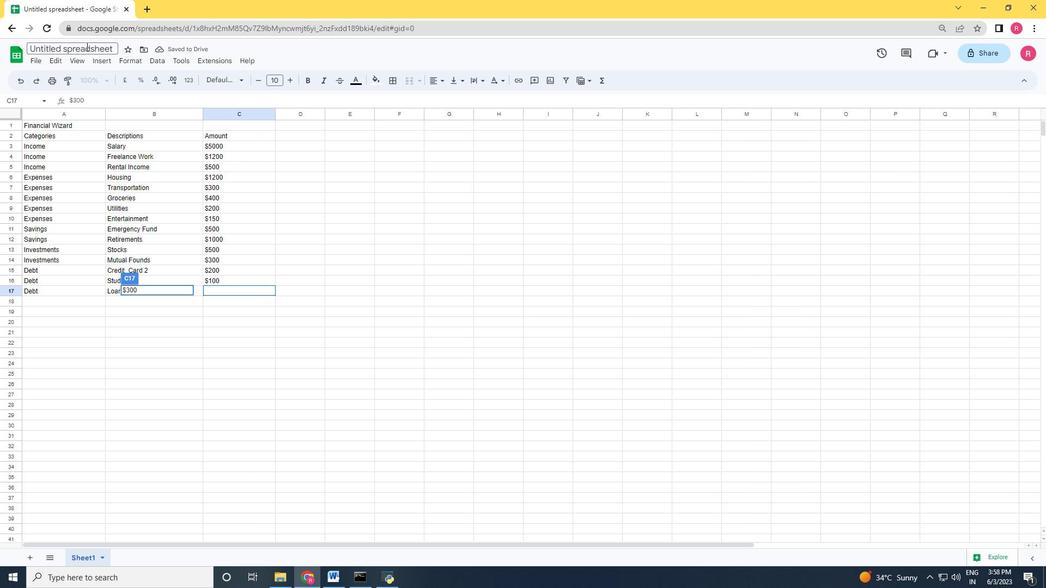 
Action: Mouse pressed left at (100, 41)
Screenshot: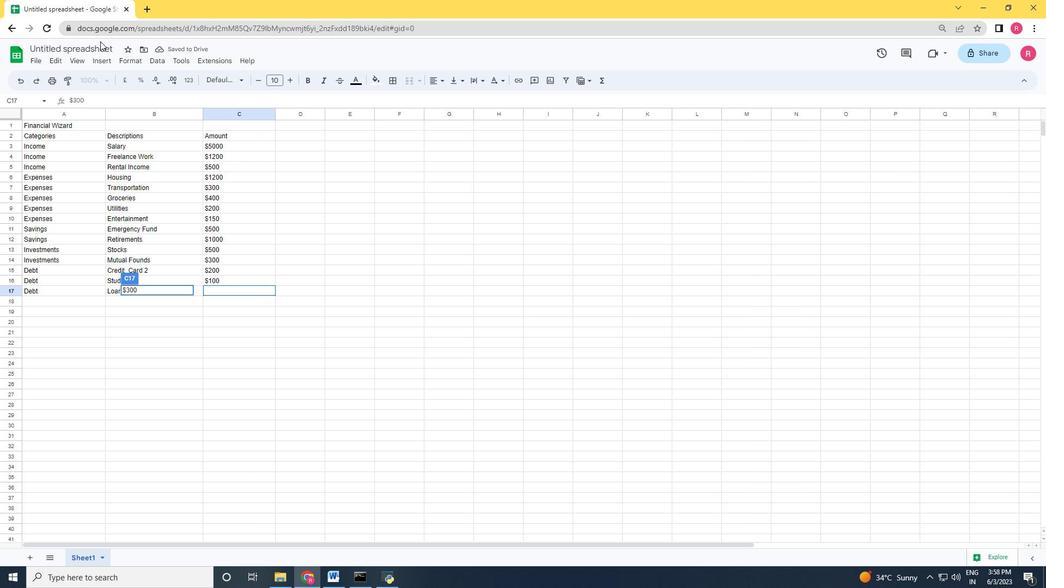 
Action: Mouse moved to (99, 44)
Screenshot: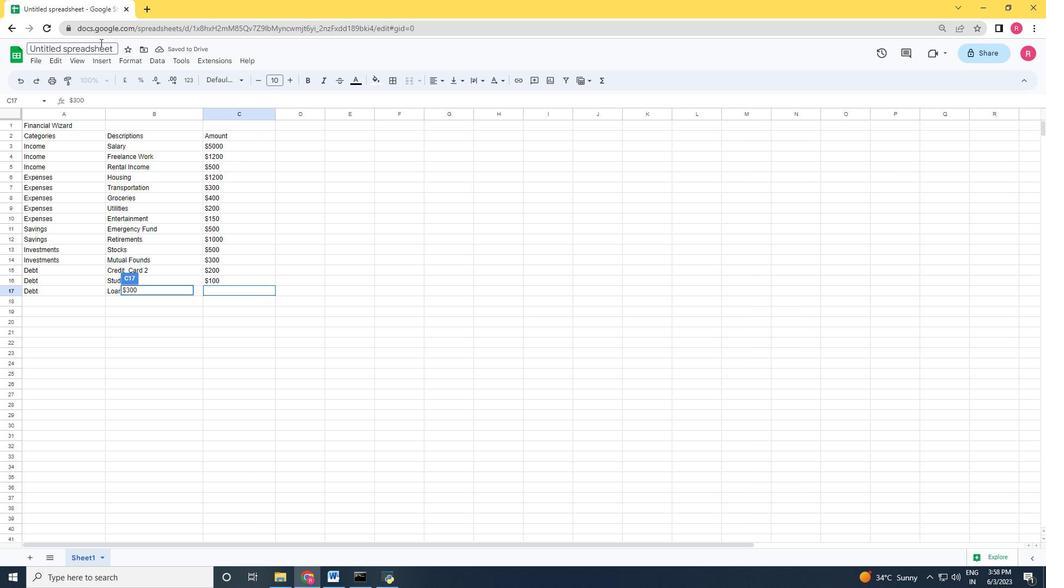 
Action: Mouse pressed left at (99, 44)
Screenshot: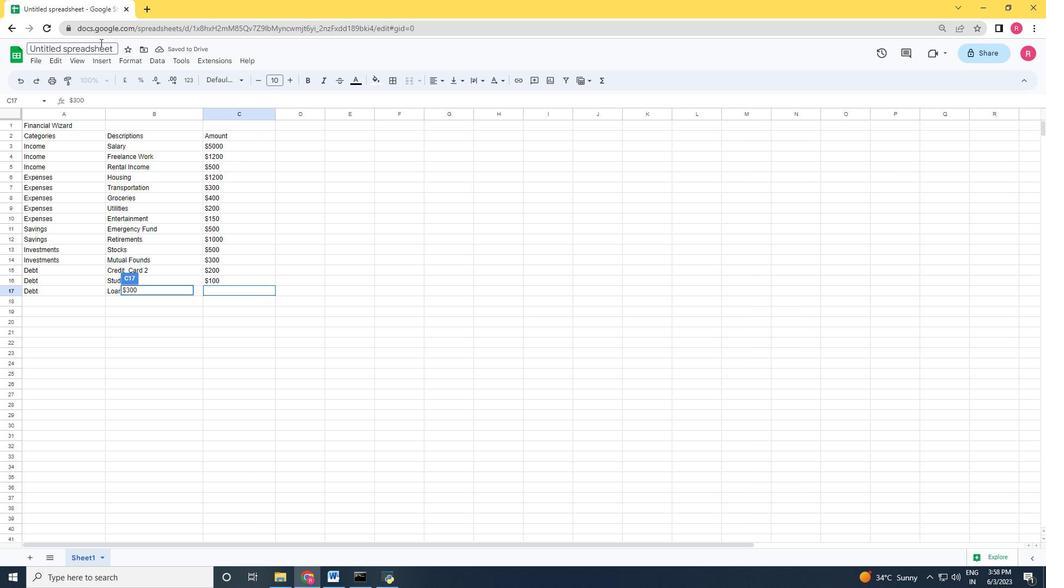 
Action: Mouse moved to (99, 45)
Screenshot: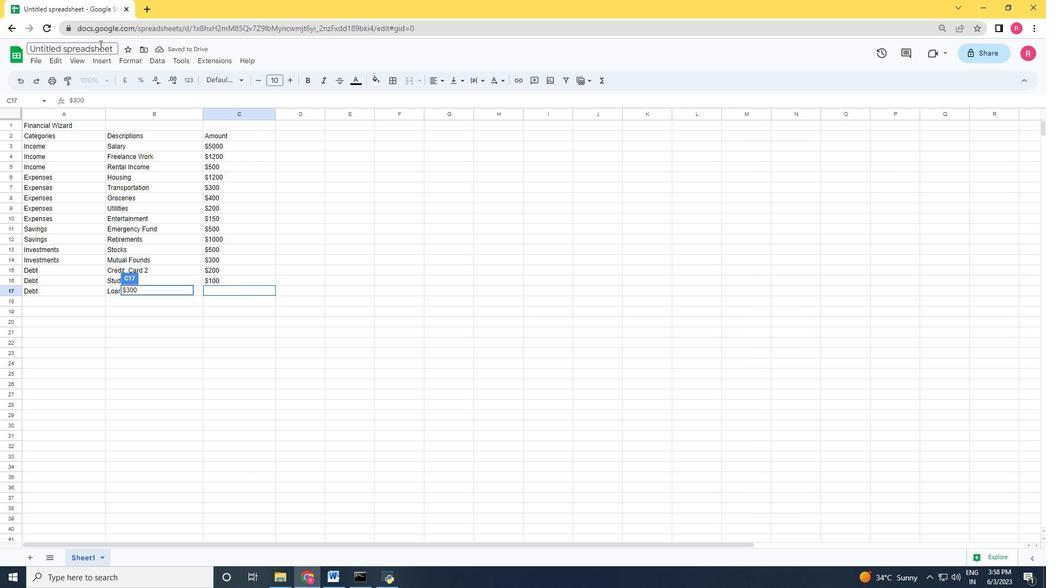 
Action: Key pressed <Key.shift>Data<Key.space><Key.shift>Analysis<Key.space><Key.shift>Template<Key.space><Key.shift>Workbook
Screenshot: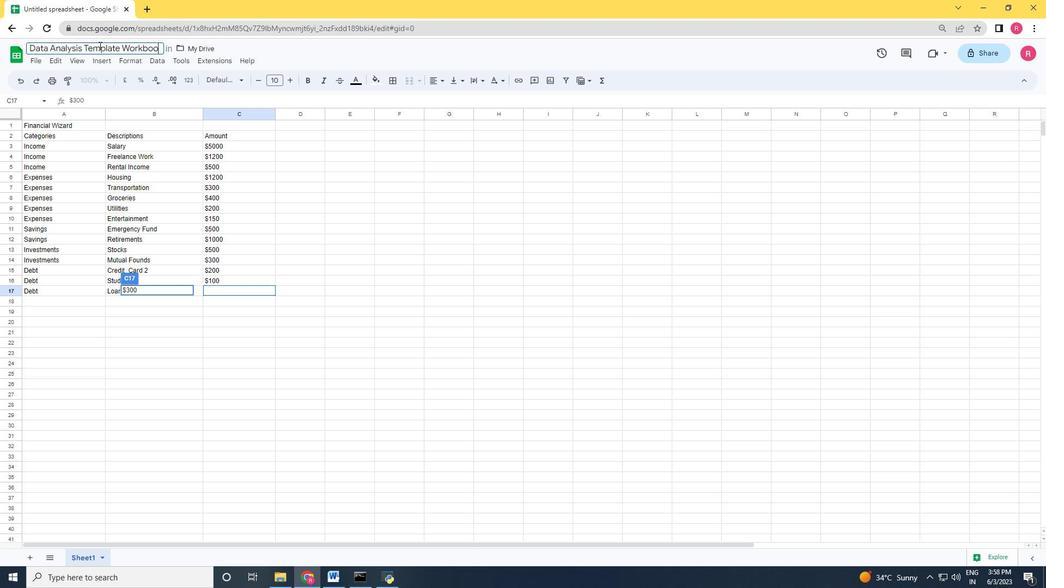 
Action: Mouse moved to (317, 250)
Screenshot: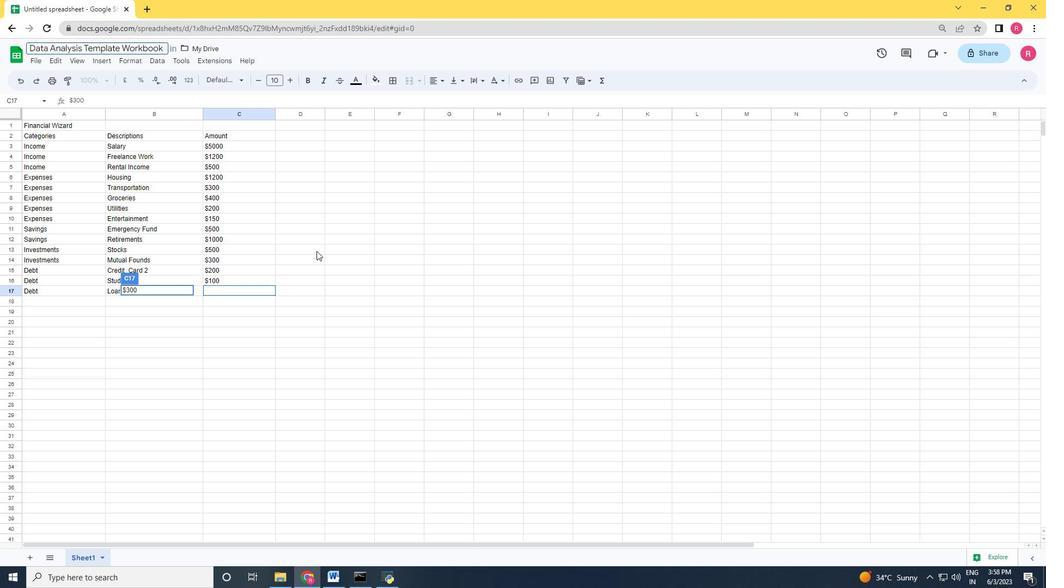 
Action: Mouse pressed left at (317, 250)
Screenshot: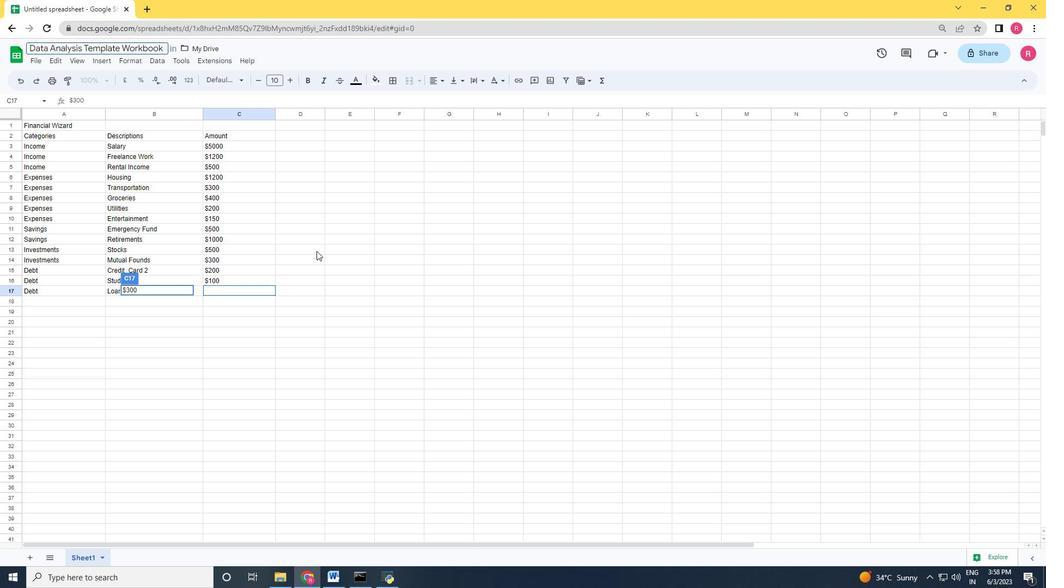 
Action: Mouse moved to (282, 269)
Screenshot: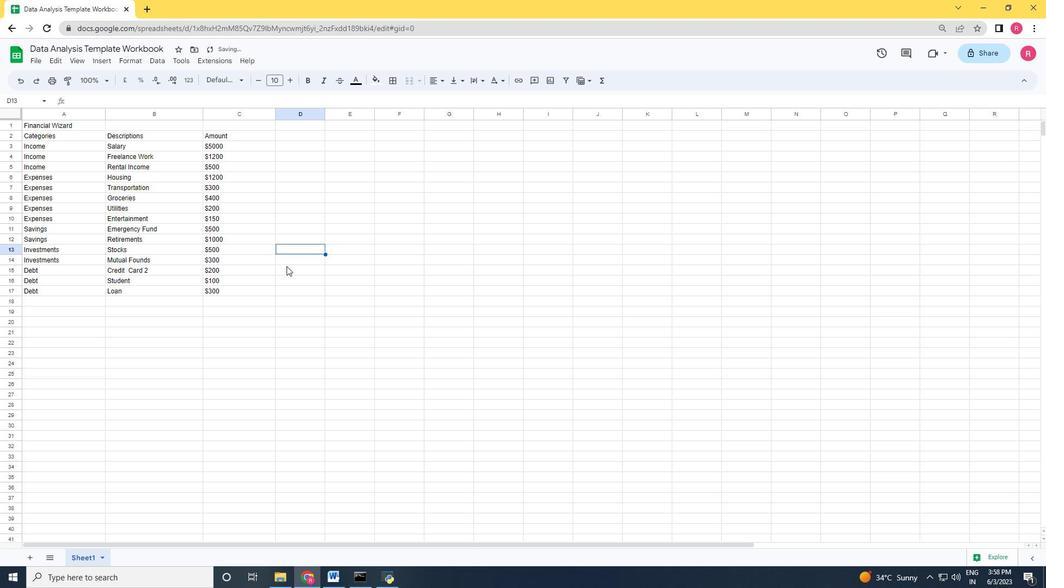 
